 Task: Create a section Dash & Dive and in the section, add a milestone Master Data Management in the project AgileRealm
Action: Mouse moved to (130, 350)
Screenshot: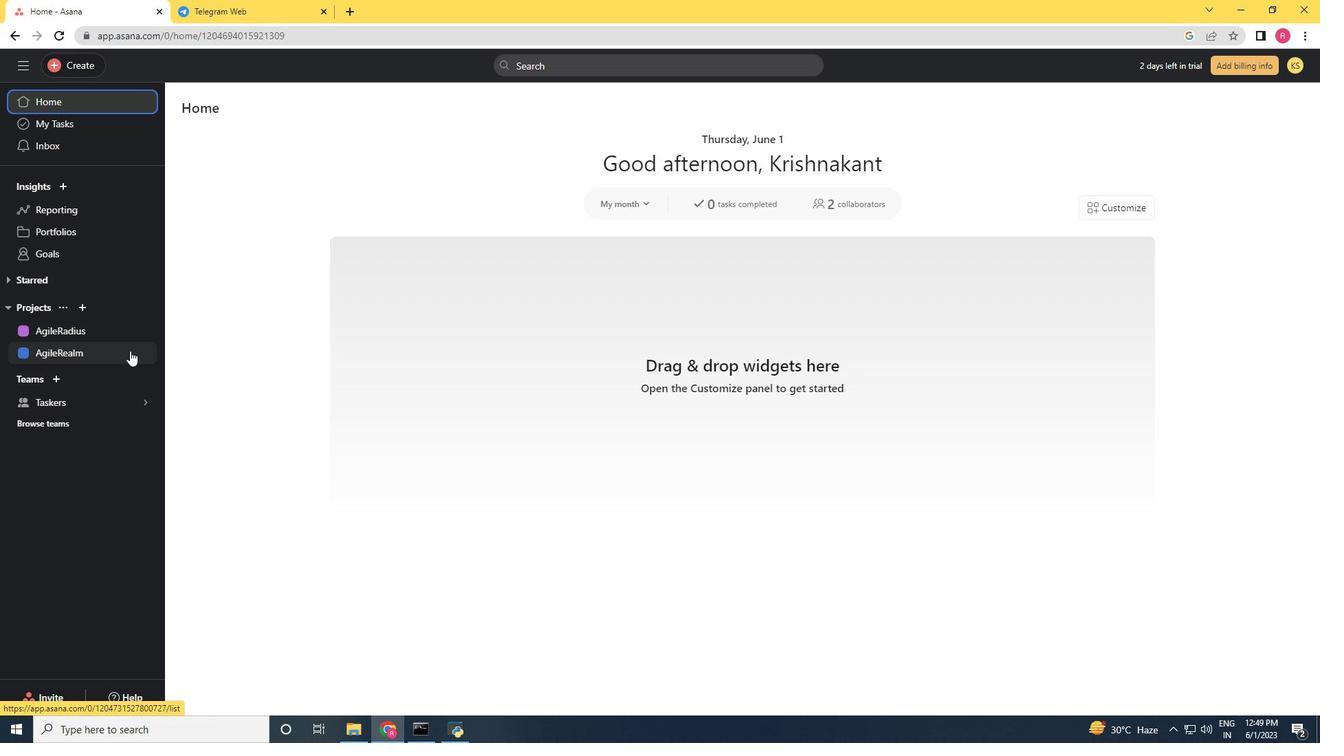 
Action: Mouse pressed left at (130, 350)
Screenshot: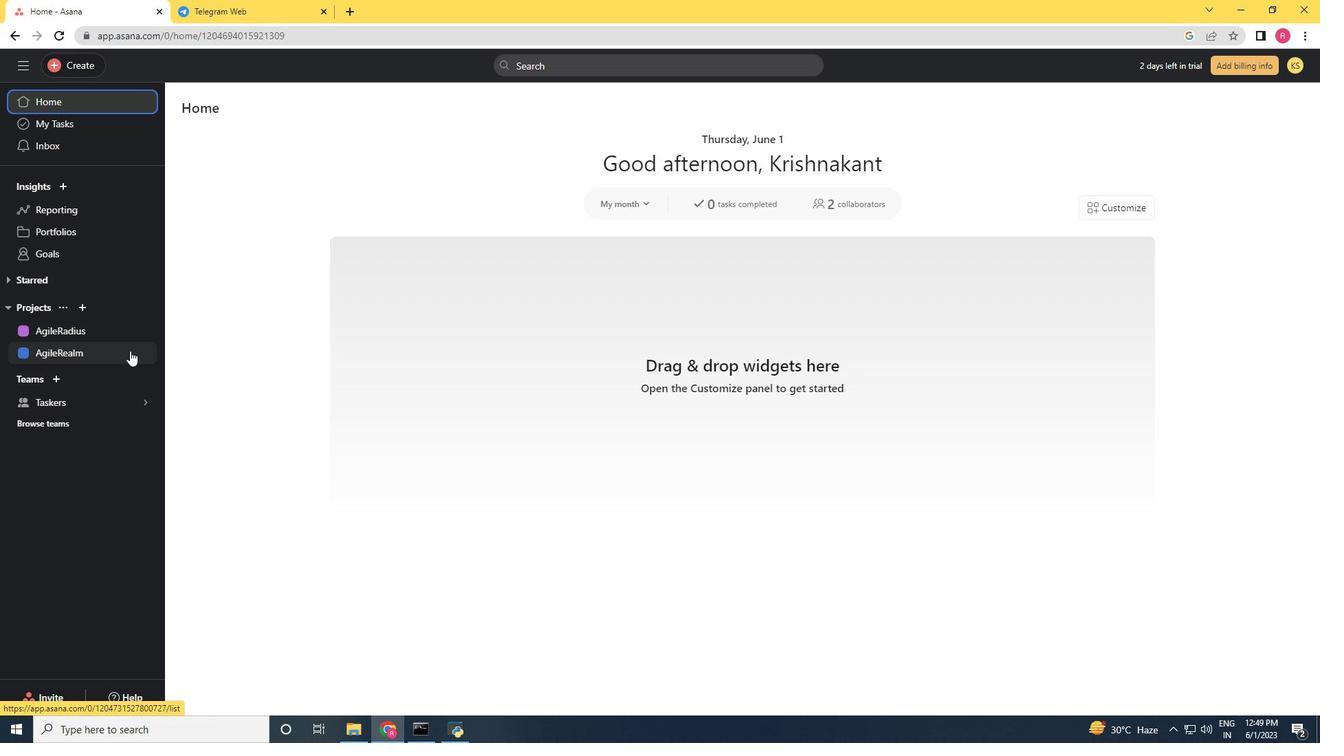 
Action: Mouse moved to (237, 462)
Screenshot: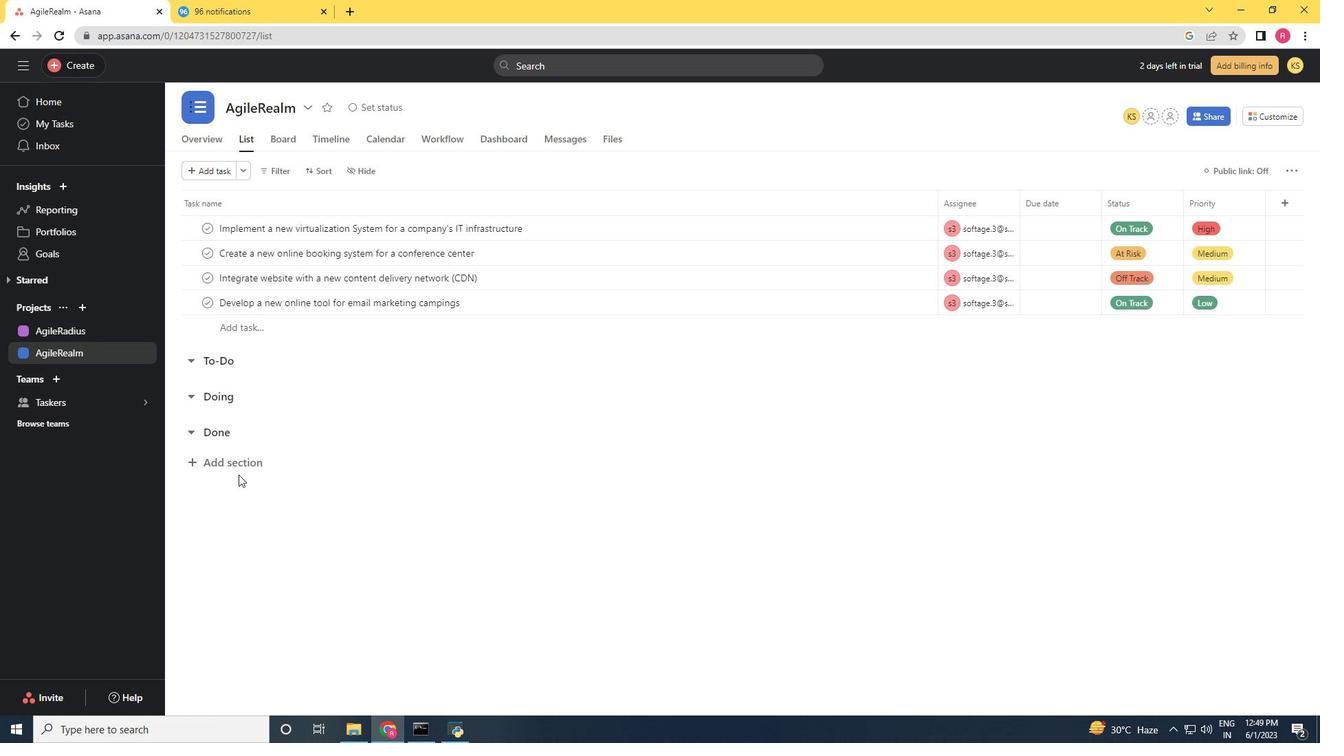 
Action: Mouse pressed left at (237, 462)
Screenshot: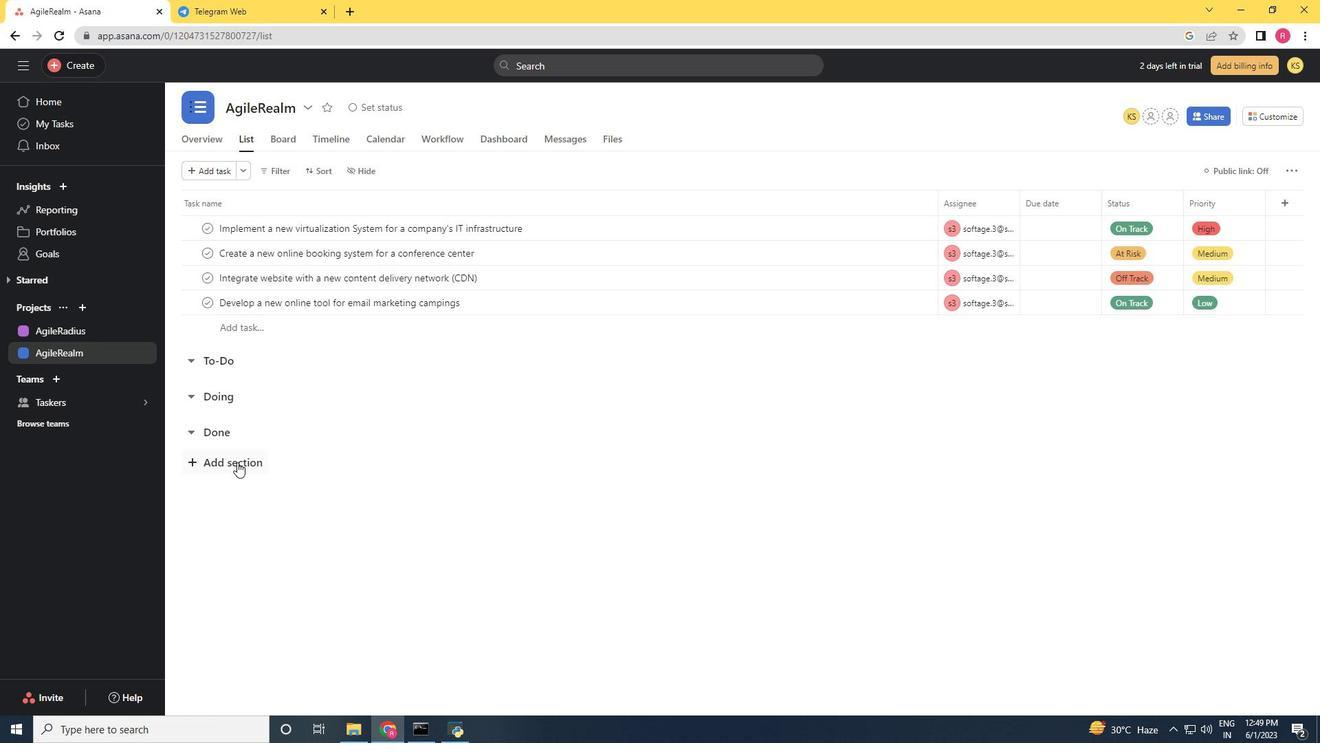 
Action: Mouse moved to (238, 462)
Screenshot: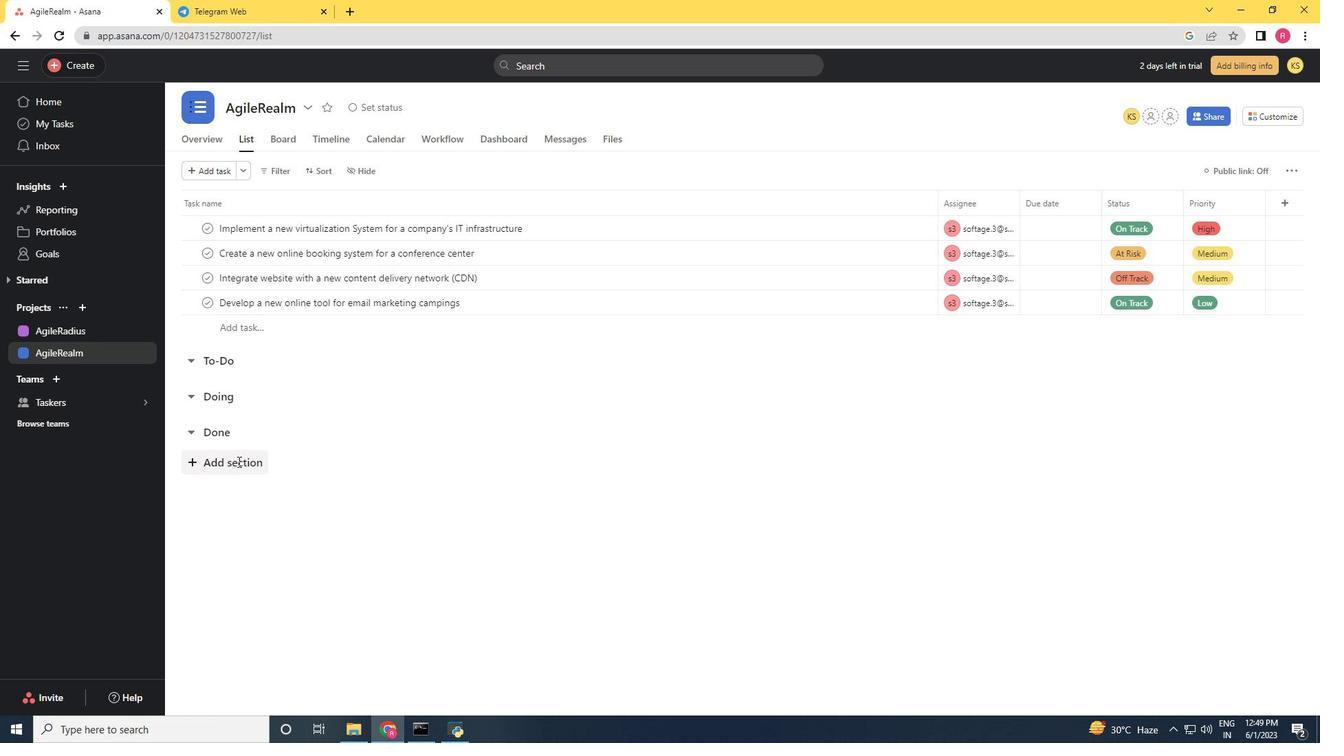 
Action: Key pressed <Key.shift><Key.shift><Key.shift><Key.shift><Key.shift><Key.shift><Key.shift><Key.shift>Dash<Key.space><Key.shift><Key.shift><Key.shift><Key.shift><Key.shift><Key.shift><Key.shift><Key.shift><Key.shift><Key.shift><Key.shift><Key.shift><Key.shift><Key.shift><Key.shift><Key.shift><Key.shift><Key.shift><Key.shift><Key.shift><Key.shift><Key.shift><Key.shift><Key.shift><Key.shift><Key.shift><Key.shift><Key.shift><Key.shift><Key.shift><Key.shift><Key.shift><Key.shift><Key.shift><Key.shift><Key.shift><Key.shift><Key.shift><Key.shift><Key.shift><Key.shift><Key.shift><Key.shift><Key.shift><Key.shift><Key.shift><Key.shift>&<Key.space><Key.shift>Dive<Key.enter><Key.shift><Key.shift><Key.shift><Key.shift><Key.shift><Key.shift><Key.shift><Key.shift><Key.shift><Key.shift><Key.shift><Key.shift><Key.shift><Key.shift><Key.shift><Key.shift><Key.shift><Key.shift><Key.shift><Key.shift><Key.shift><Key.shift><Key.shift><Key.shift><Key.shift><Key.shift><Key.shift><Key.shift><Key.shift>Master<Key.space><Key.shift>Data<Key.space><Key.shift><Key.shift><Key.shift><Key.shift><Key.shift><Key.shift><Key.shift>Management<Key.space>in<Key.backspace><Key.backspace>
Screenshot: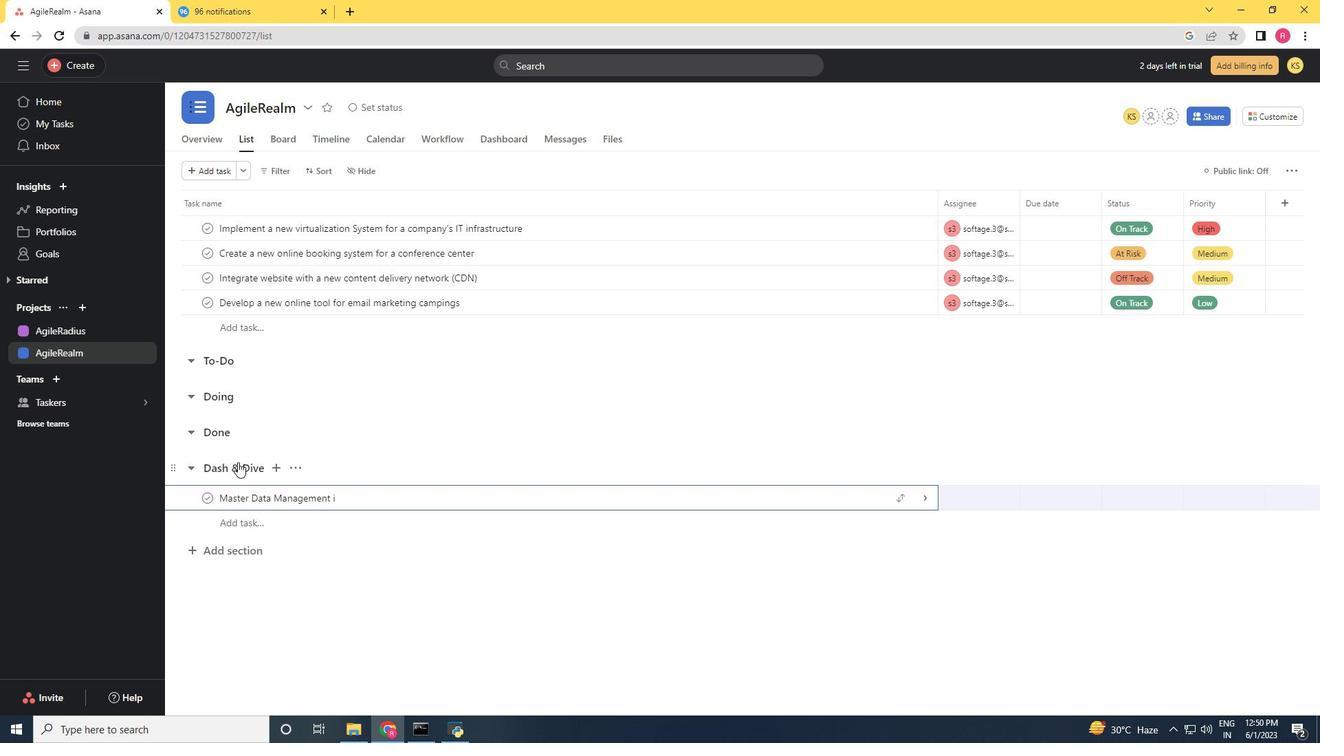 
Action: Mouse moved to (449, 498)
Screenshot: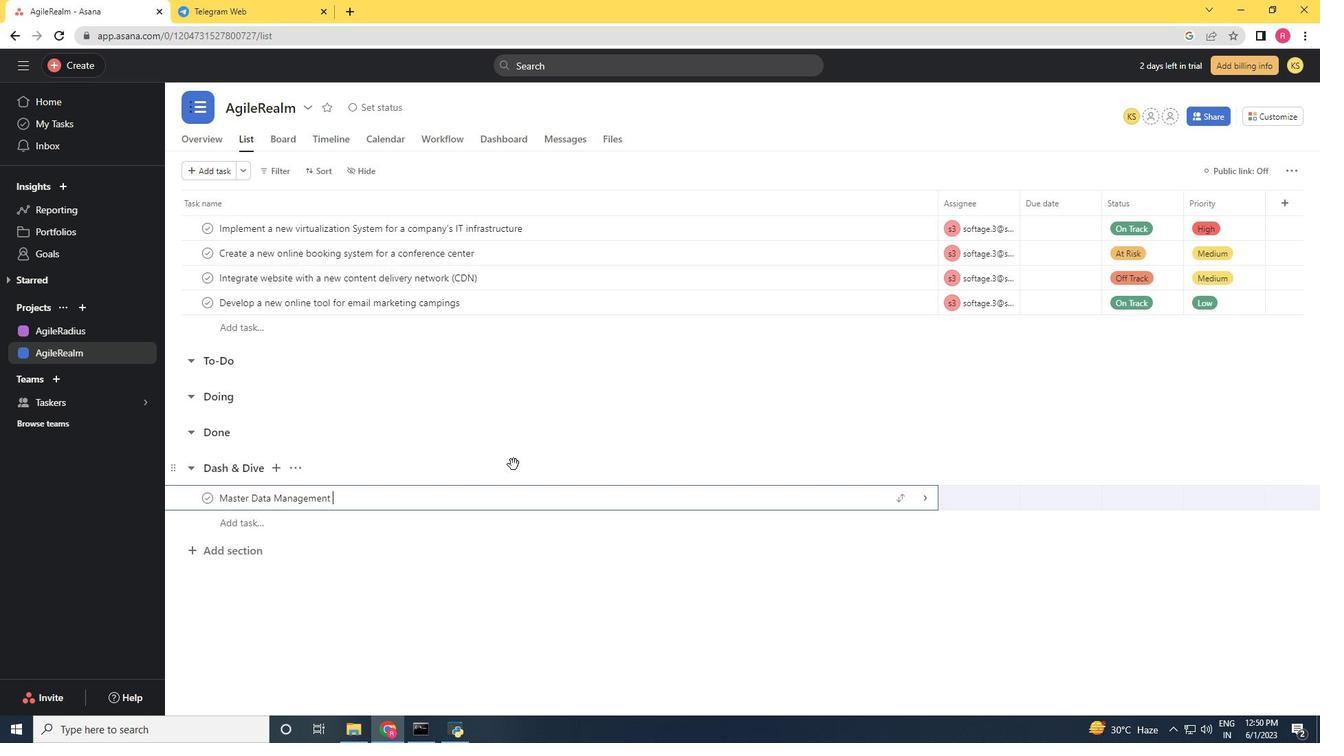 
Action: Mouse pressed right at (449, 498)
Screenshot: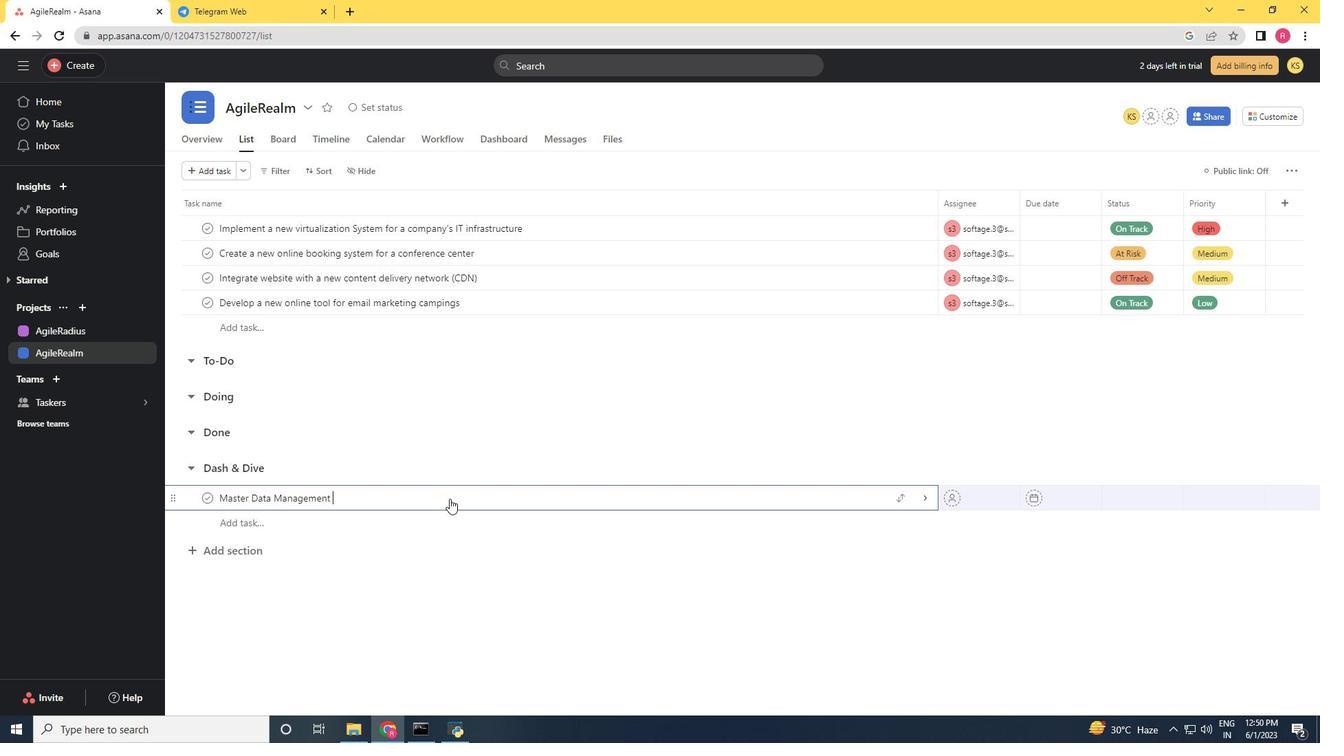 
Action: Mouse moved to (506, 427)
Screenshot: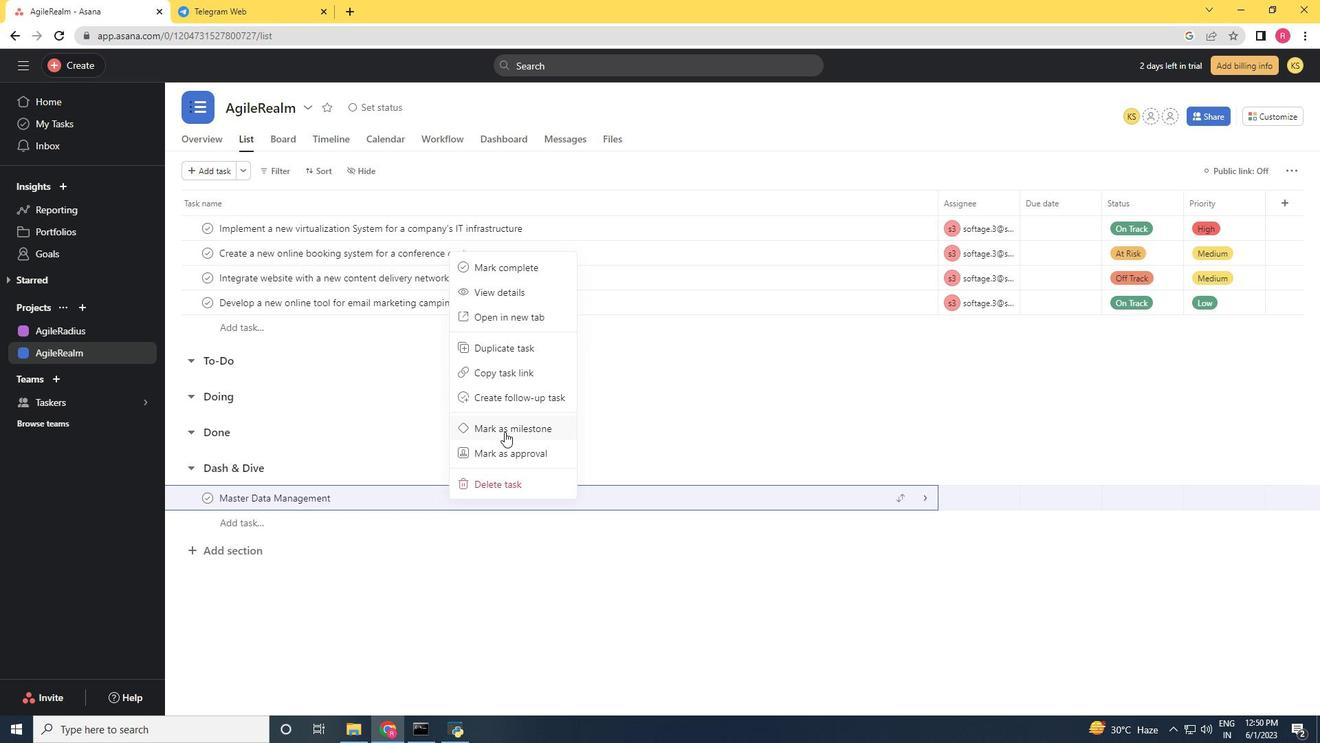 
Action: Mouse pressed left at (506, 427)
Screenshot: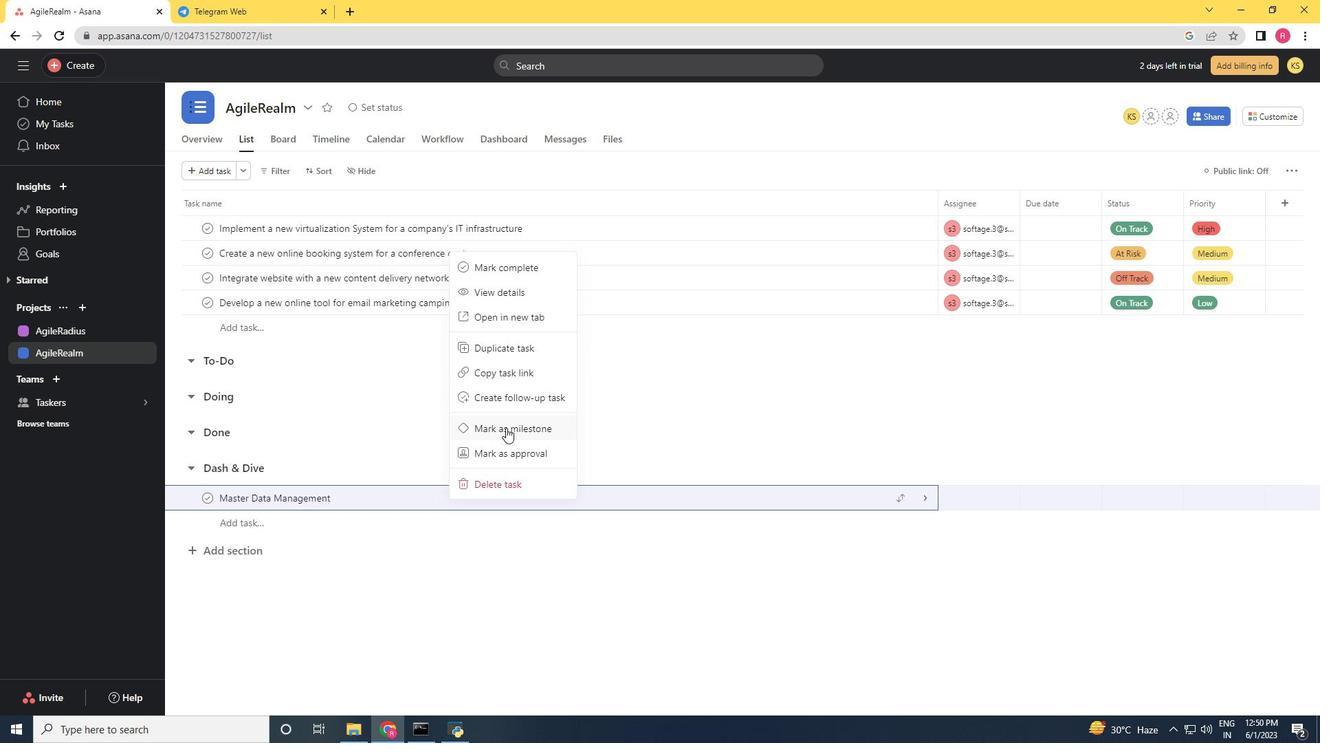
